 Task: Look for products in the category "Chocolate & Candy" from the brand "Unreal".
Action: Mouse moved to (19, 83)
Screenshot: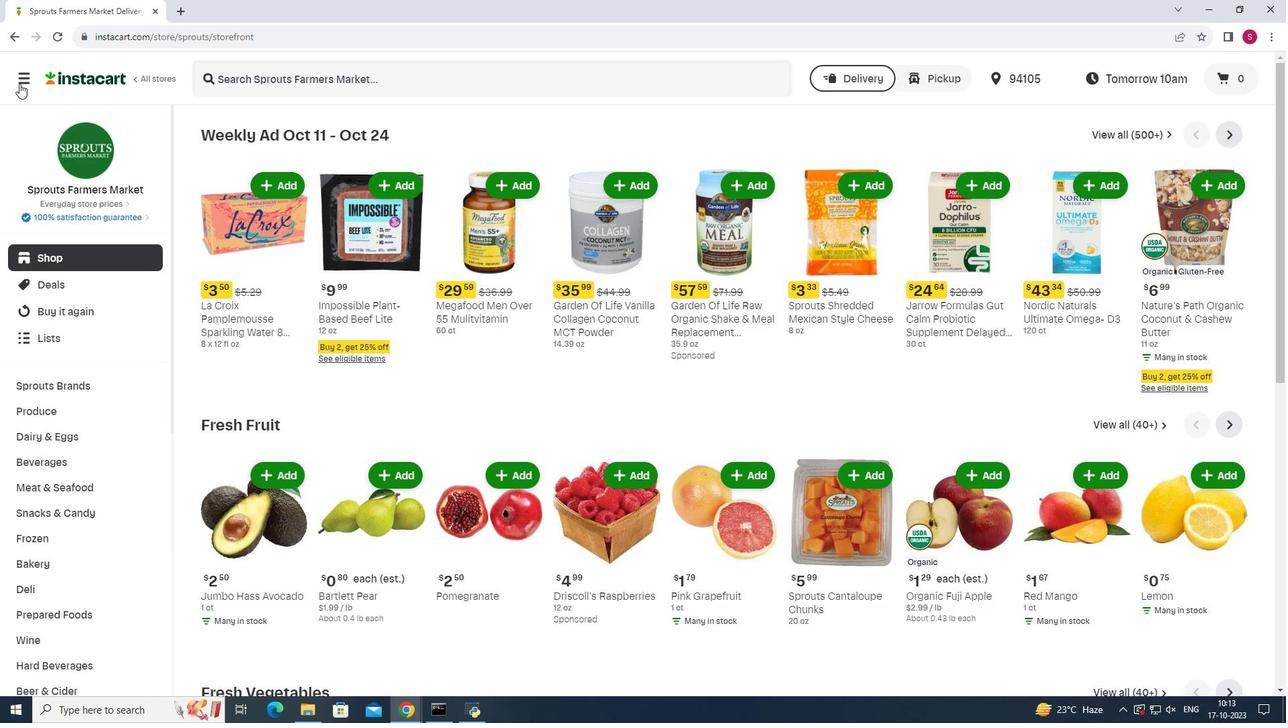 
Action: Mouse pressed left at (19, 83)
Screenshot: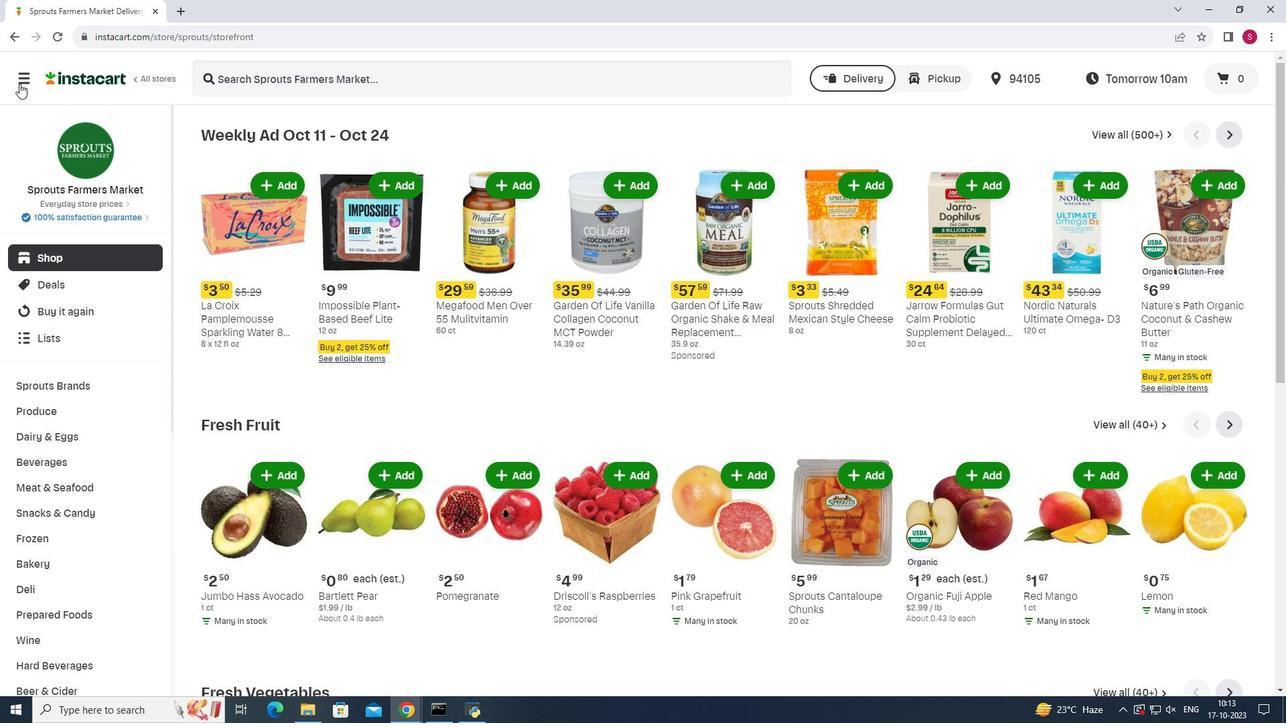 
Action: Mouse moved to (95, 349)
Screenshot: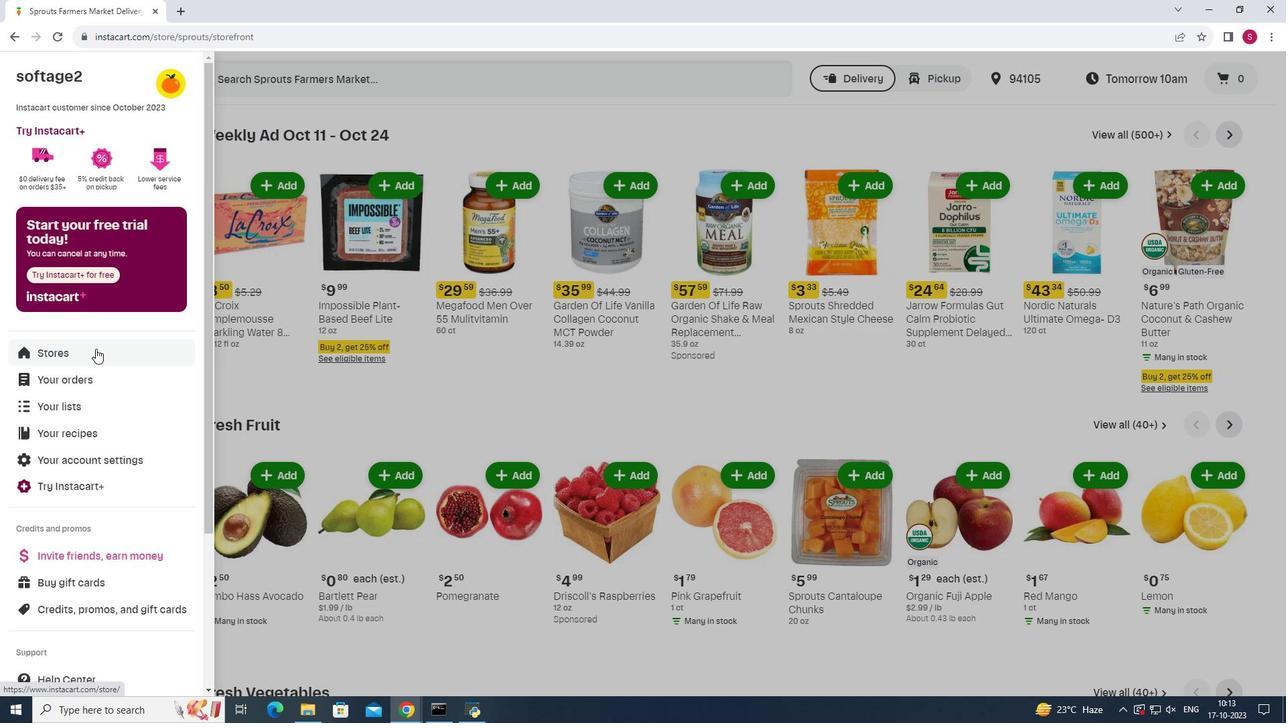 
Action: Mouse pressed left at (95, 349)
Screenshot: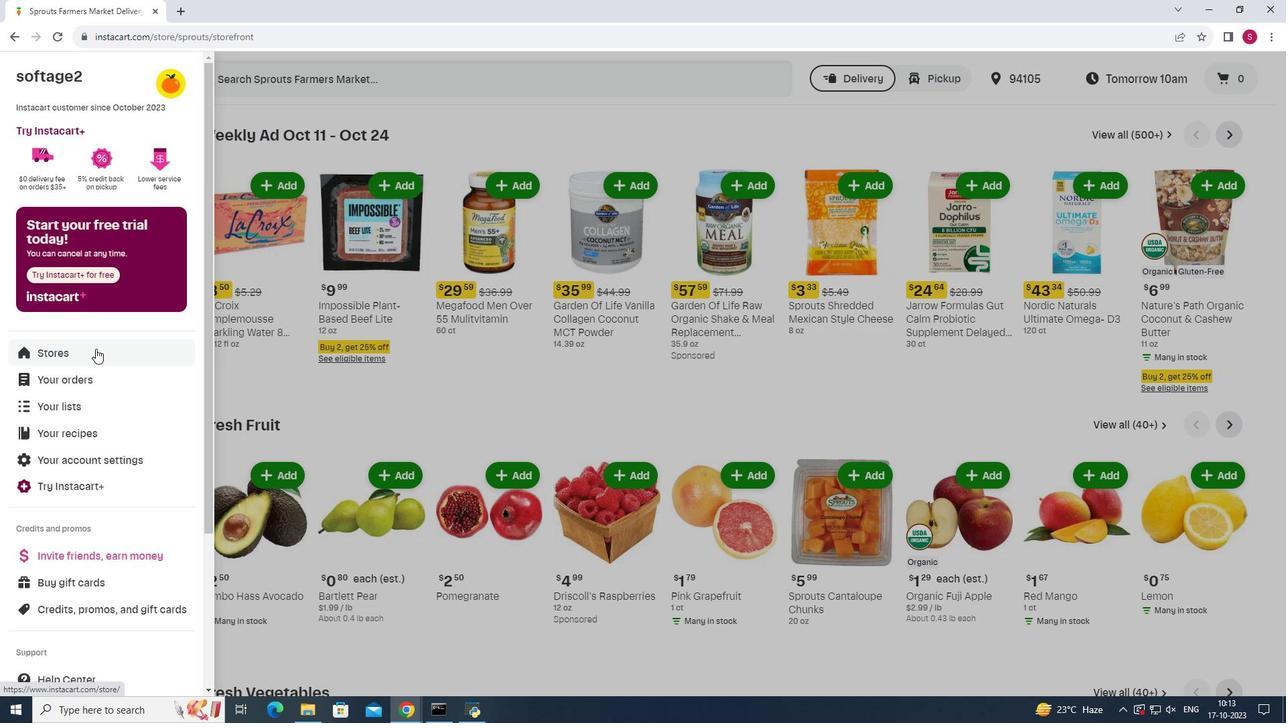 
Action: Mouse moved to (313, 112)
Screenshot: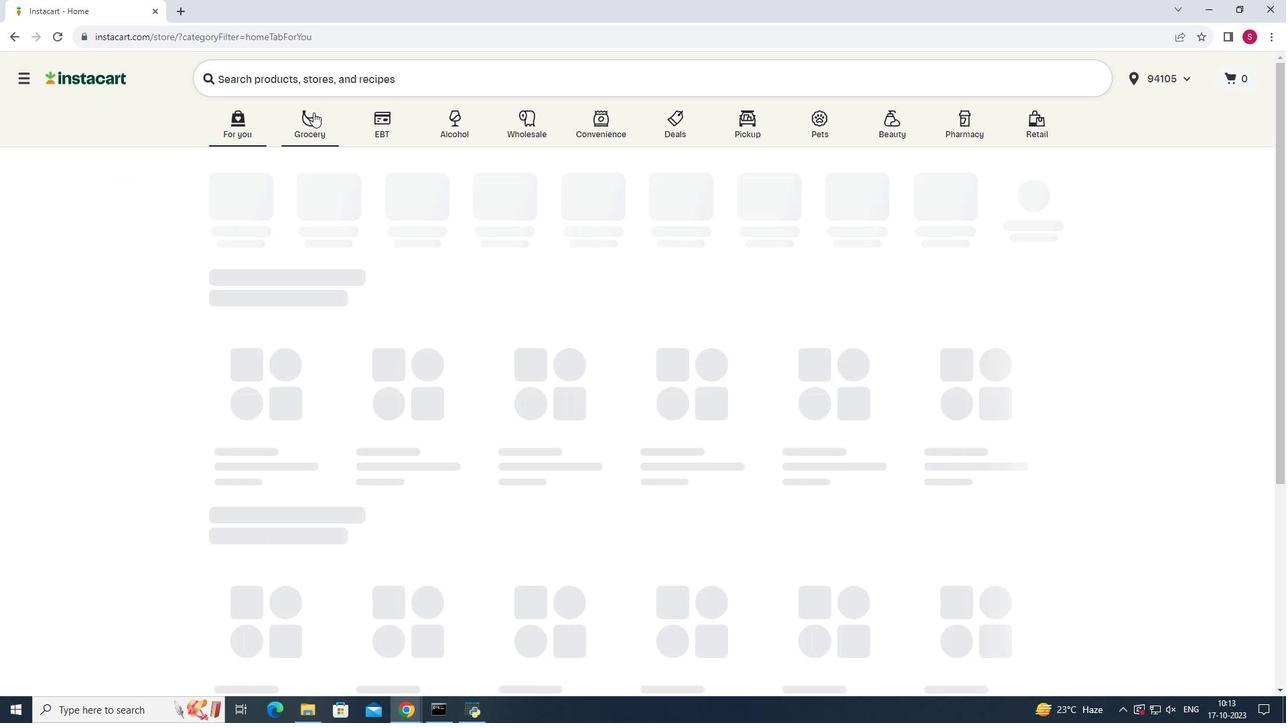 
Action: Mouse pressed left at (313, 112)
Screenshot: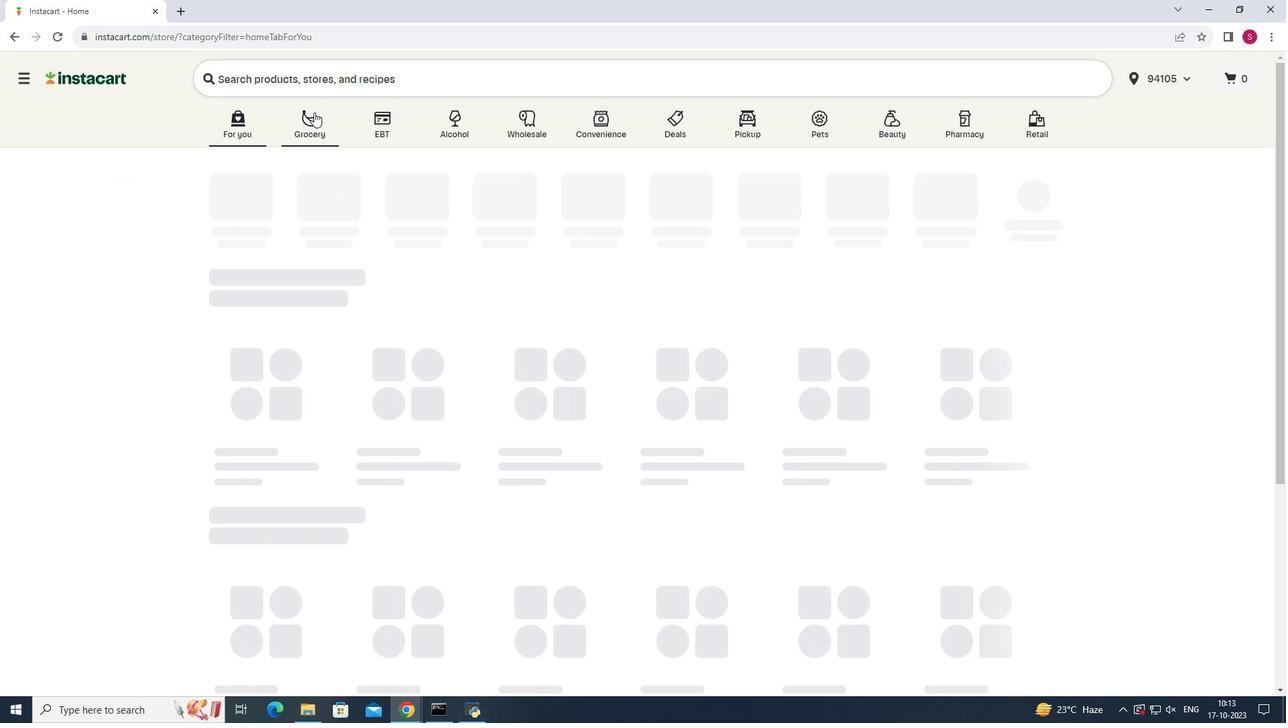 
Action: Mouse moved to (877, 175)
Screenshot: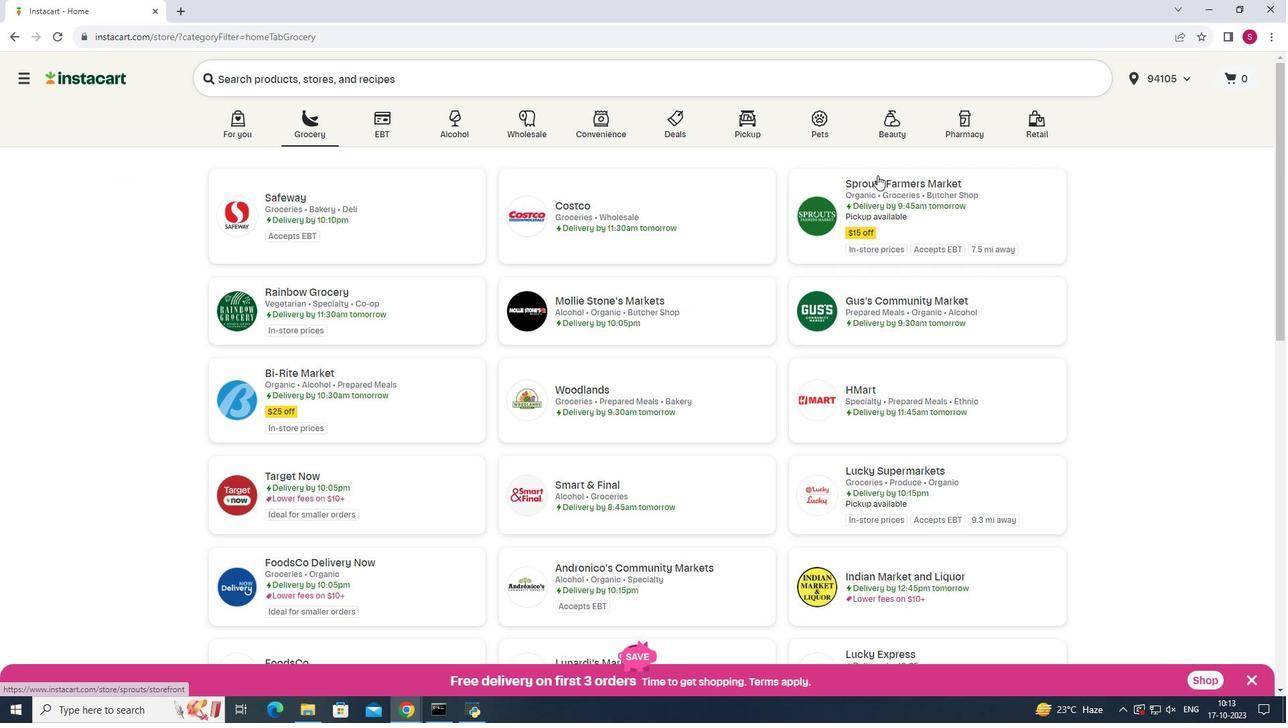 
Action: Mouse pressed left at (877, 175)
Screenshot: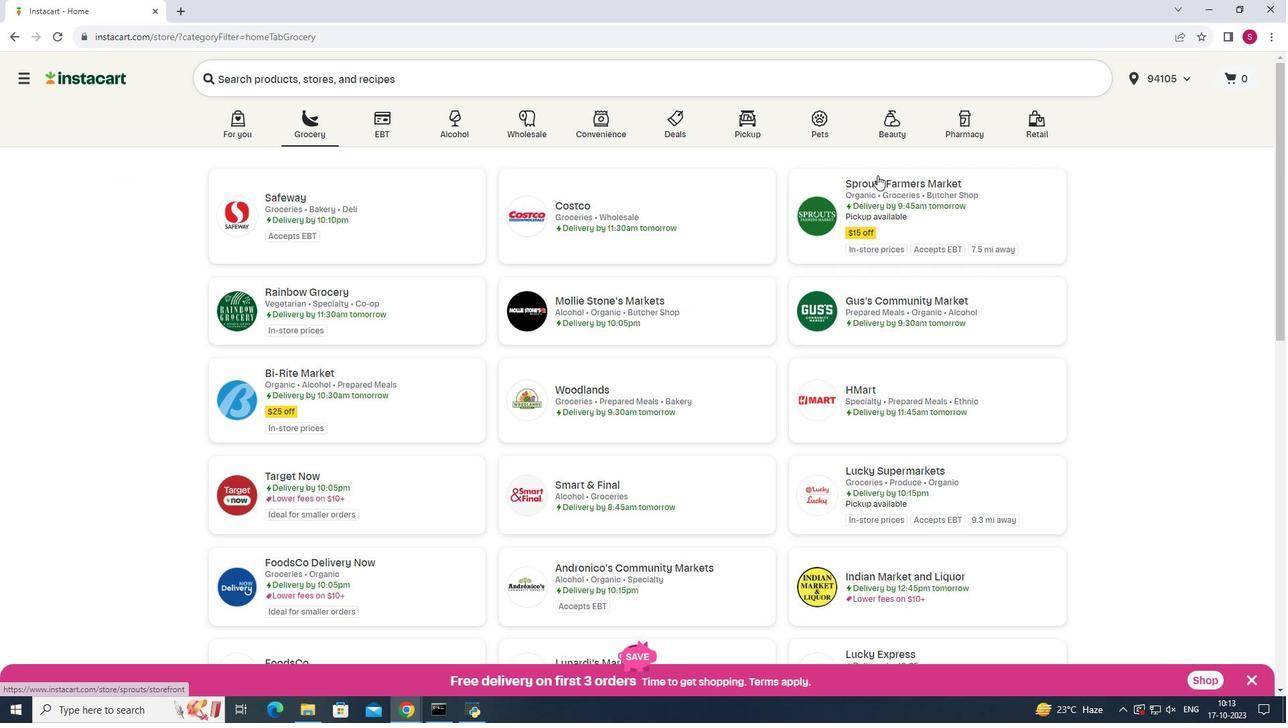 
Action: Mouse moved to (98, 511)
Screenshot: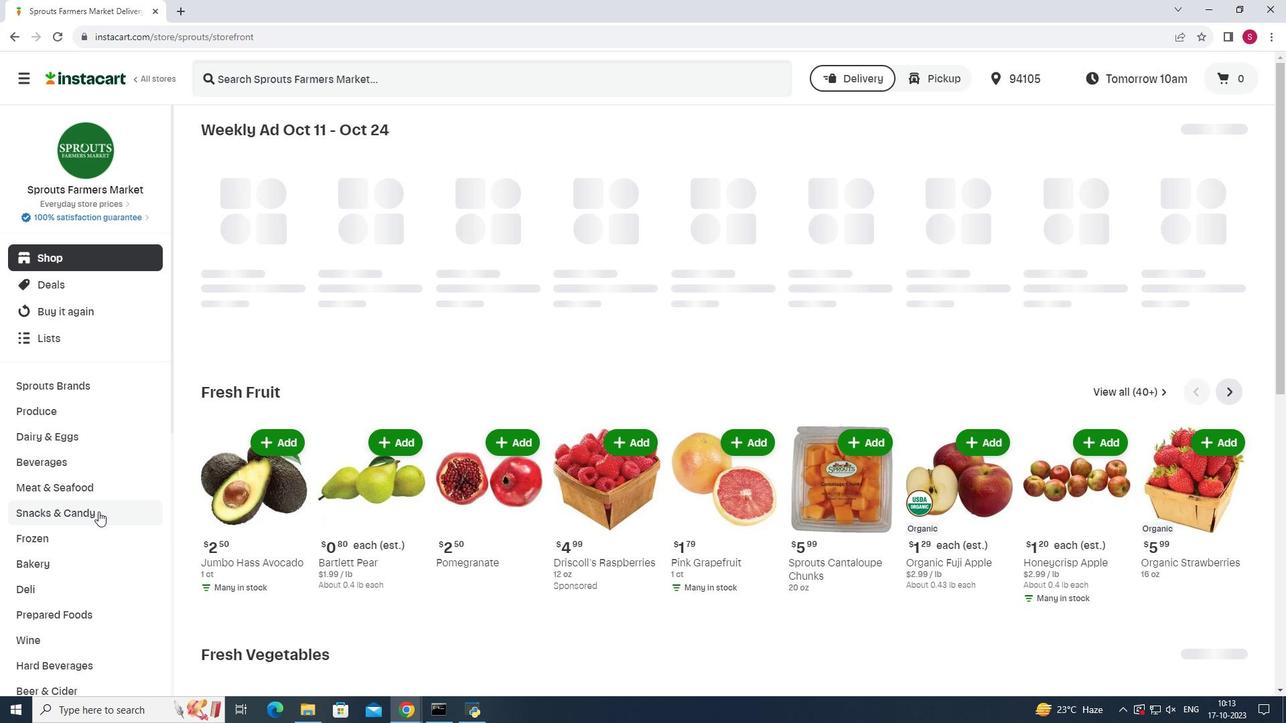 
Action: Mouse pressed left at (98, 511)
Screenshot: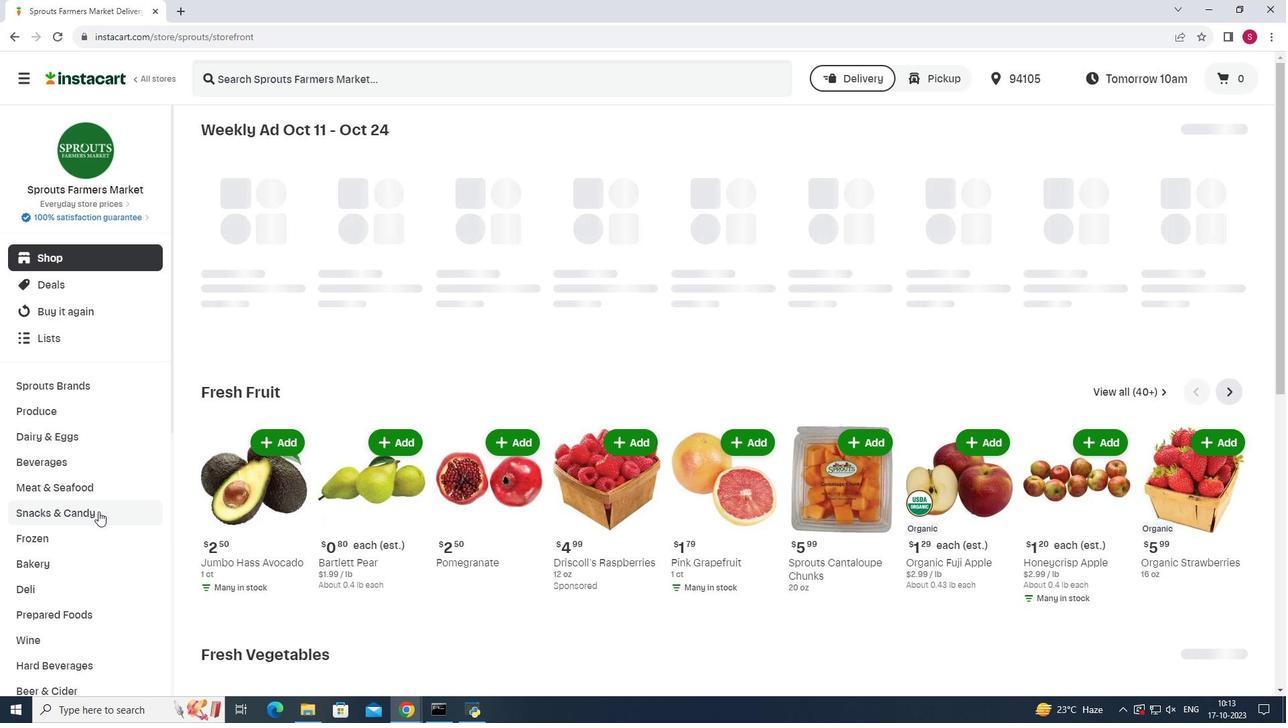 
Action: Mouse moved to (389, 168)
Screenshot: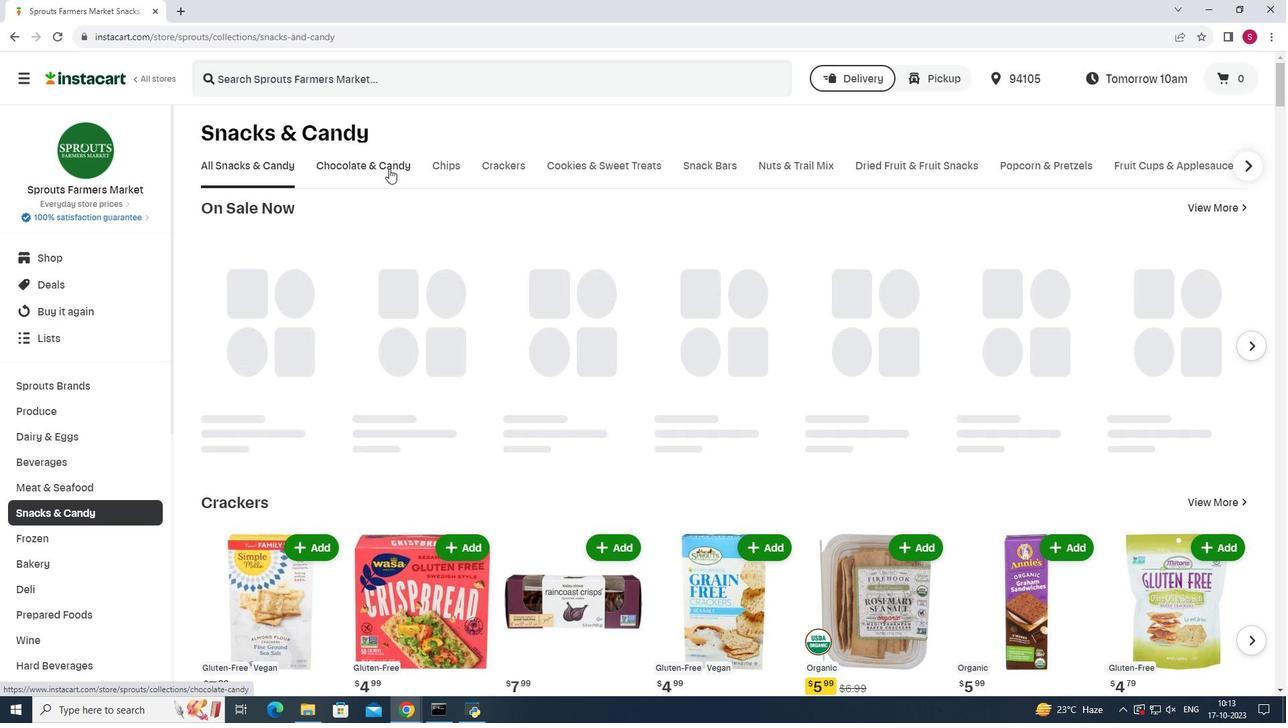 
Action: Mouse pressed left at (389, 168)
Screenshot: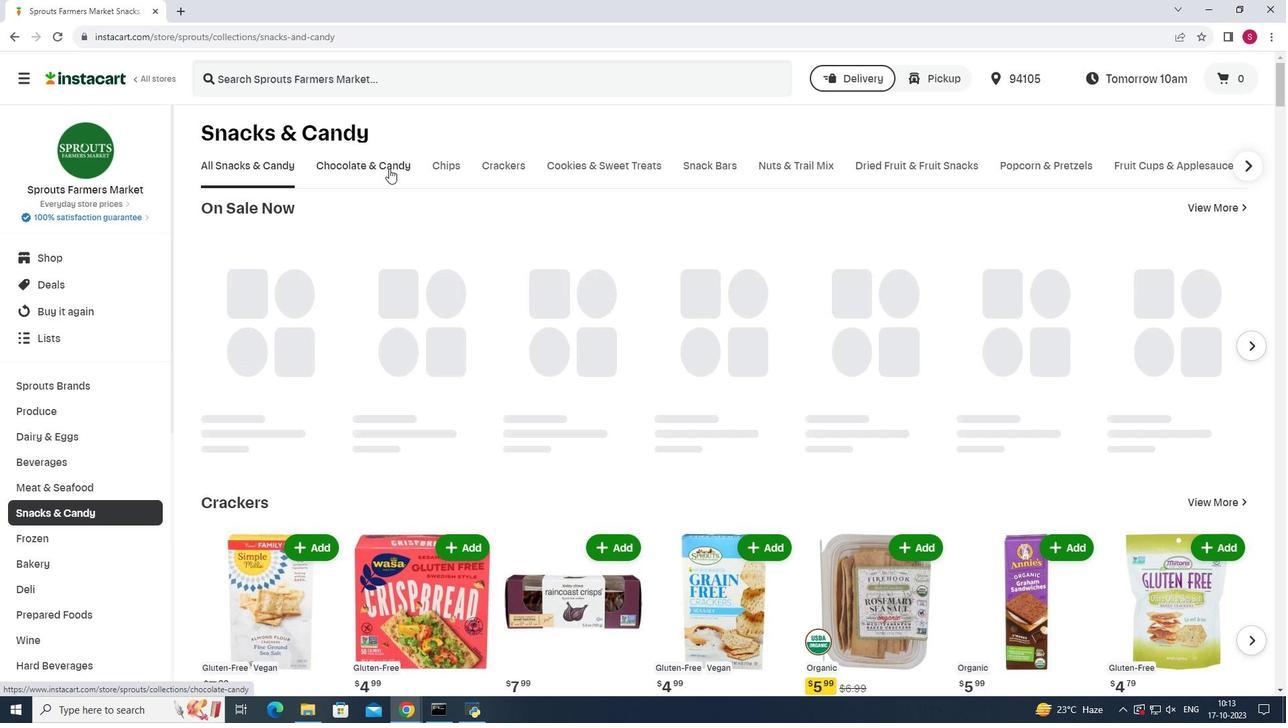 
Action: Mouse moved to (360, 223)
Screenshot: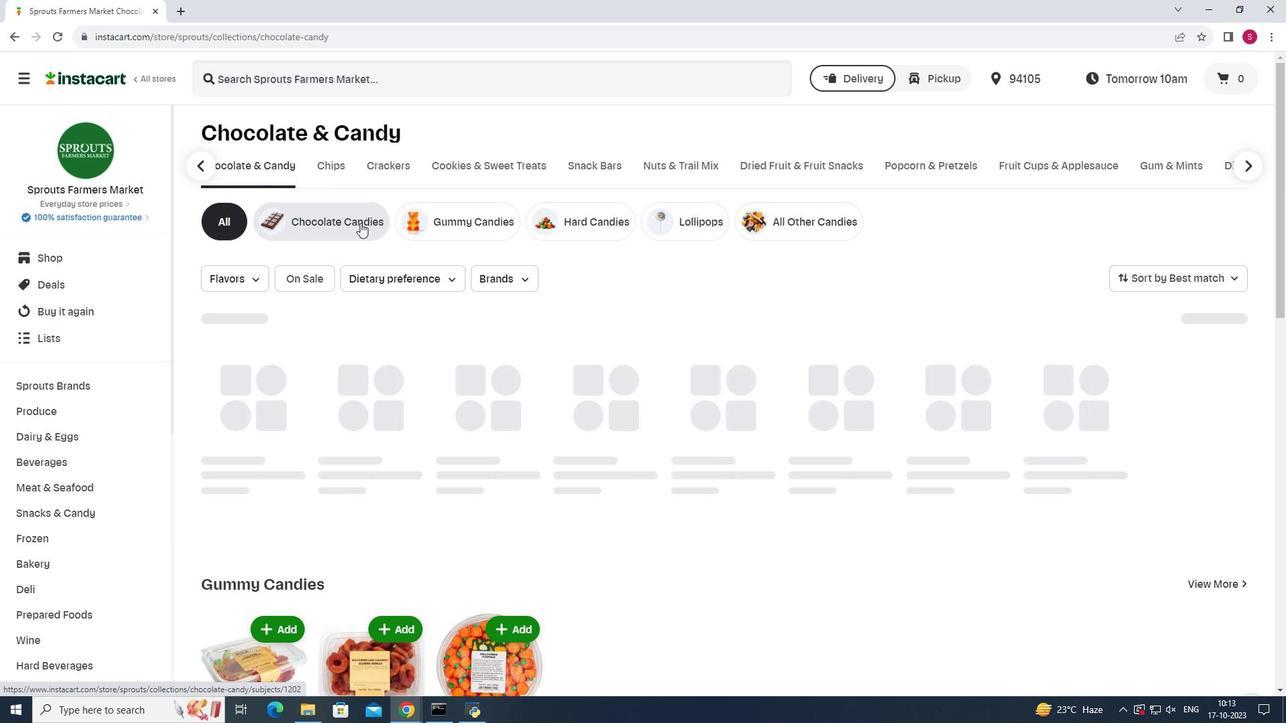 
Action: Mouse pressed left at (360, 223)
Screenshot: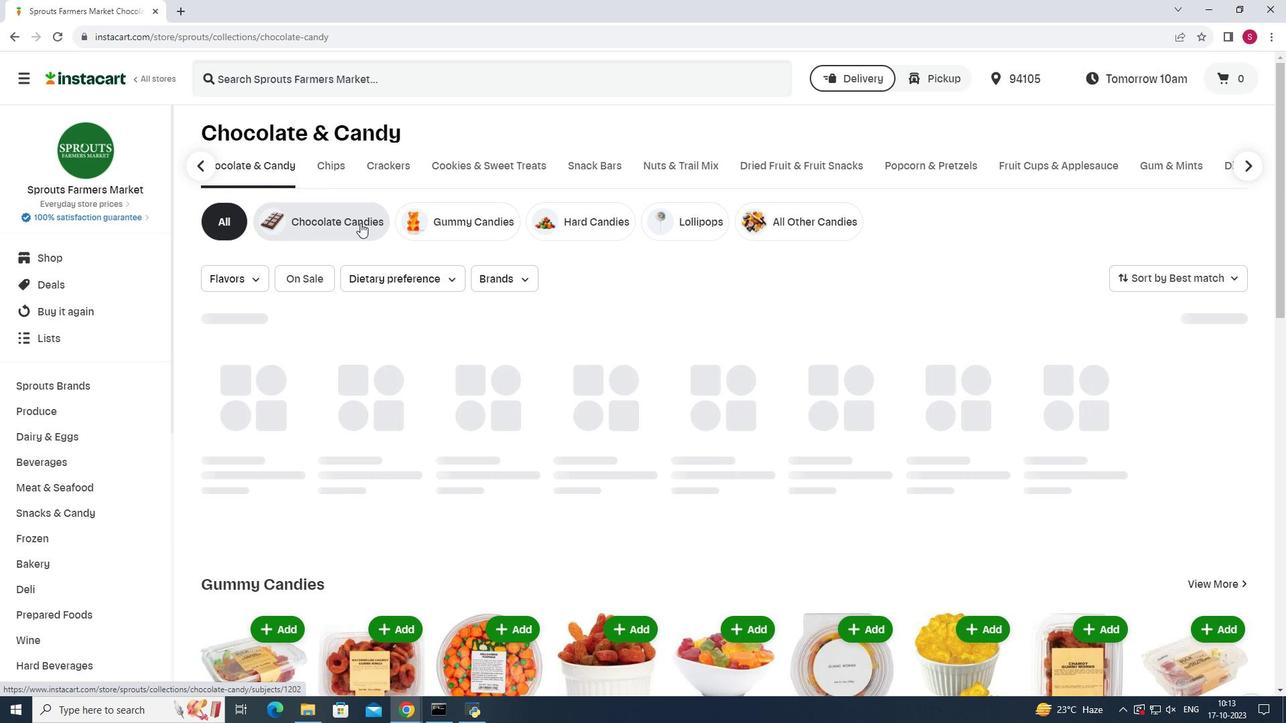 
Action: Mouse moved to (515, 282)
Screenshot: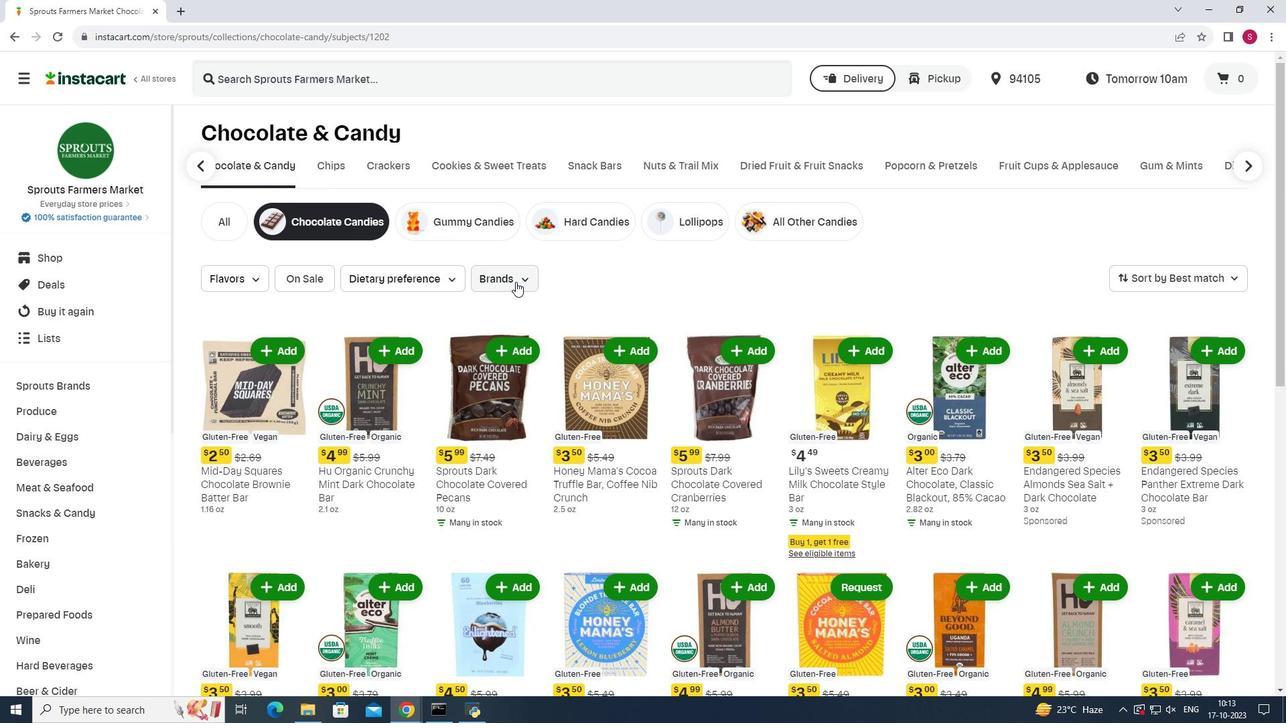 
Action: Mouse pressed left at (515, 282)
Screenshot: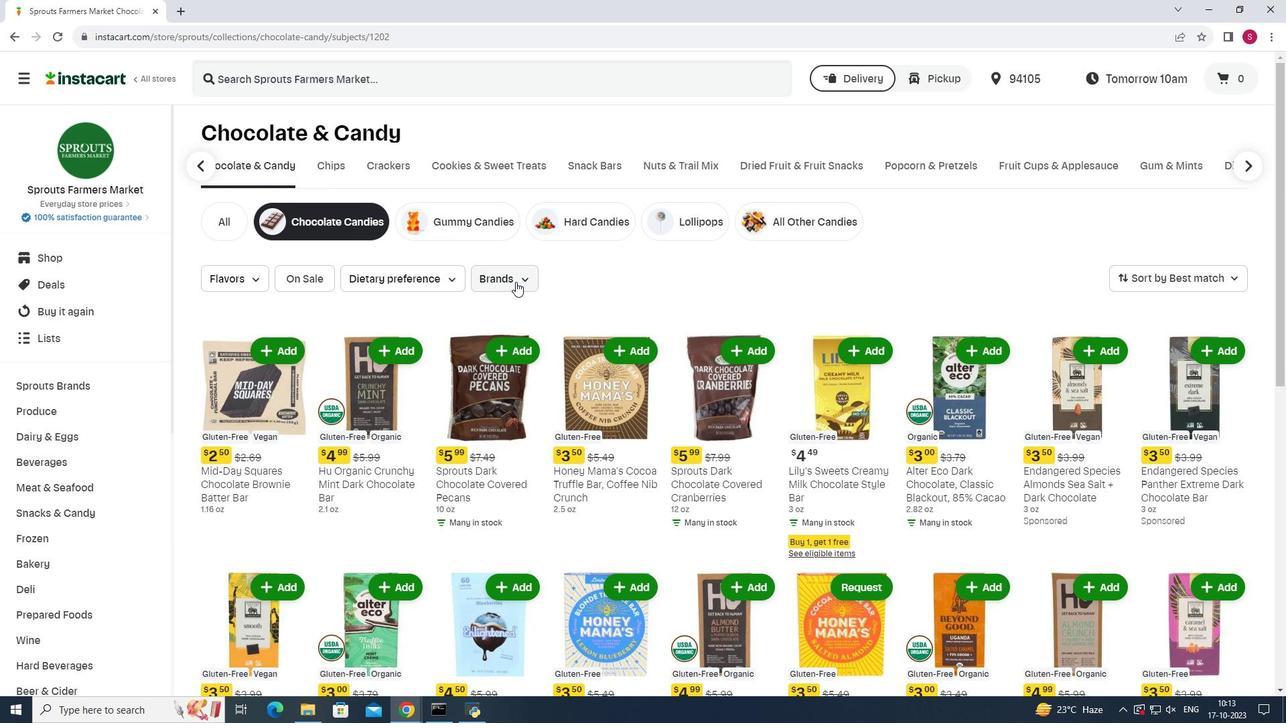 
Action: Mouse moved to (562, 353)
Screenshot: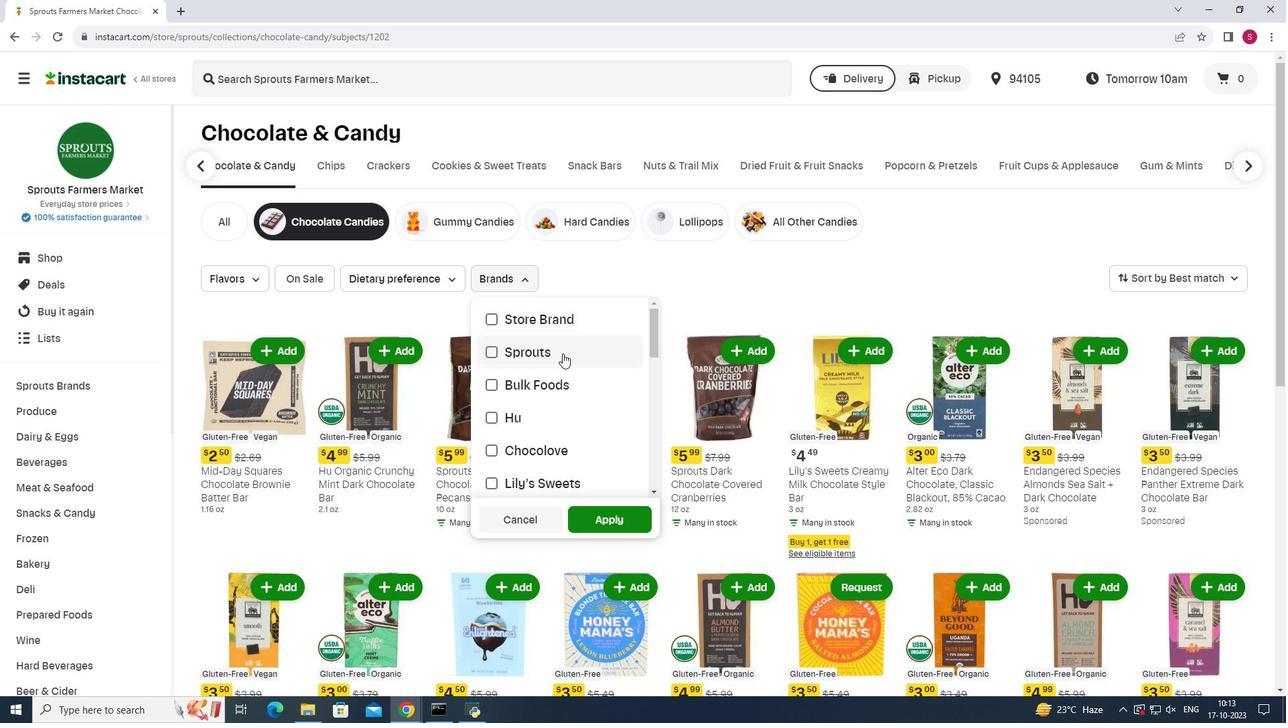 
Action: Mouse scrolled (562, 353) with delta (0, 0)
Screenshot: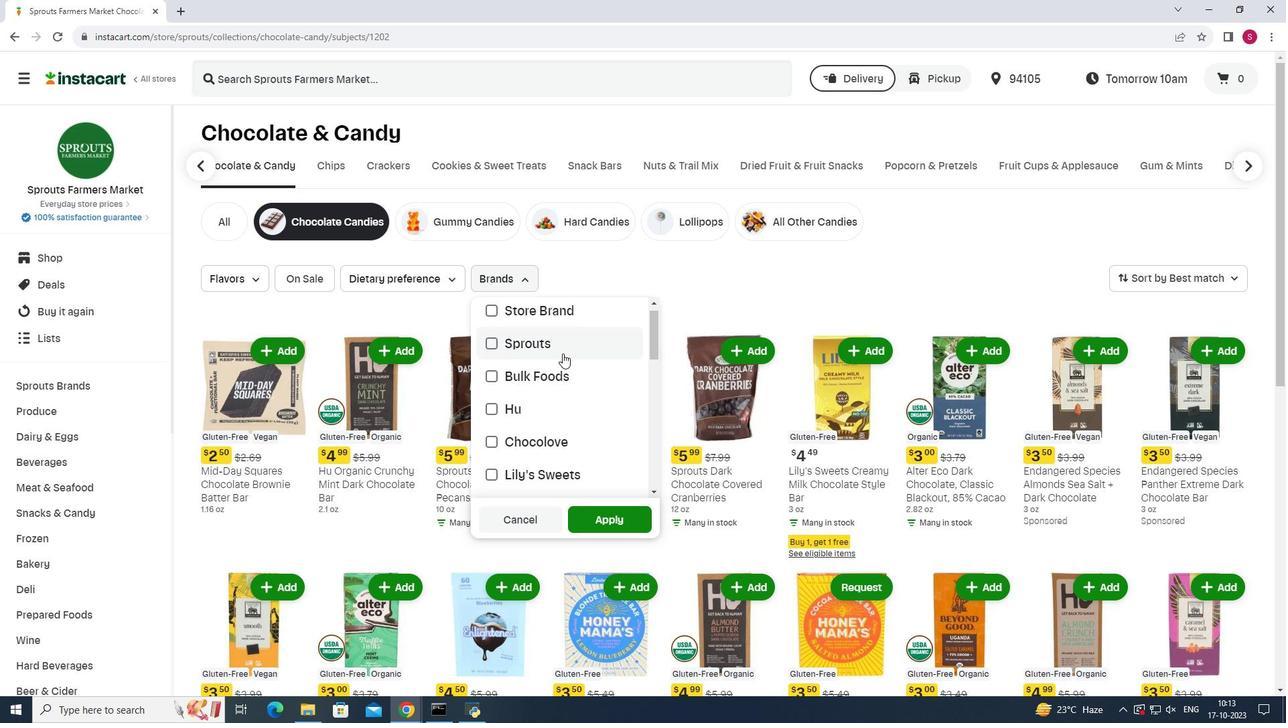 
Action: Mouse moved to (579, 353)
Screenshot: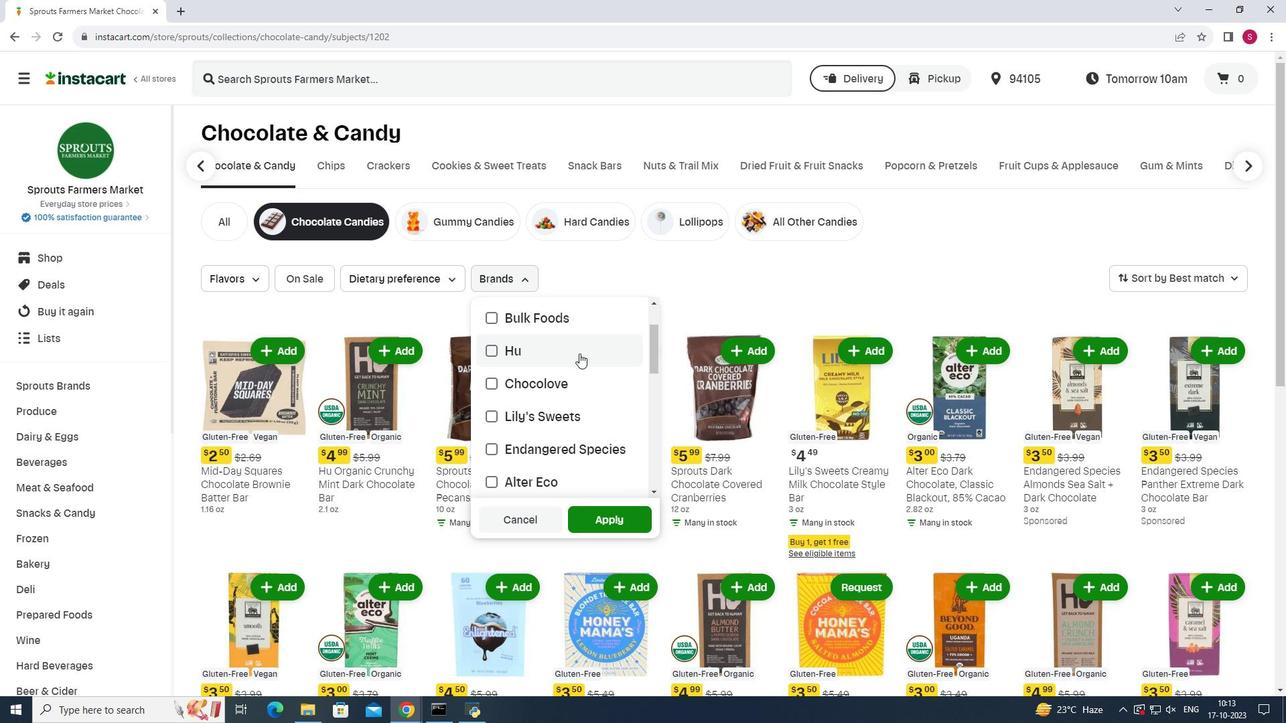 
Action: Mouse scrolled (579, 353) with delta (0, 0)
Screenshot: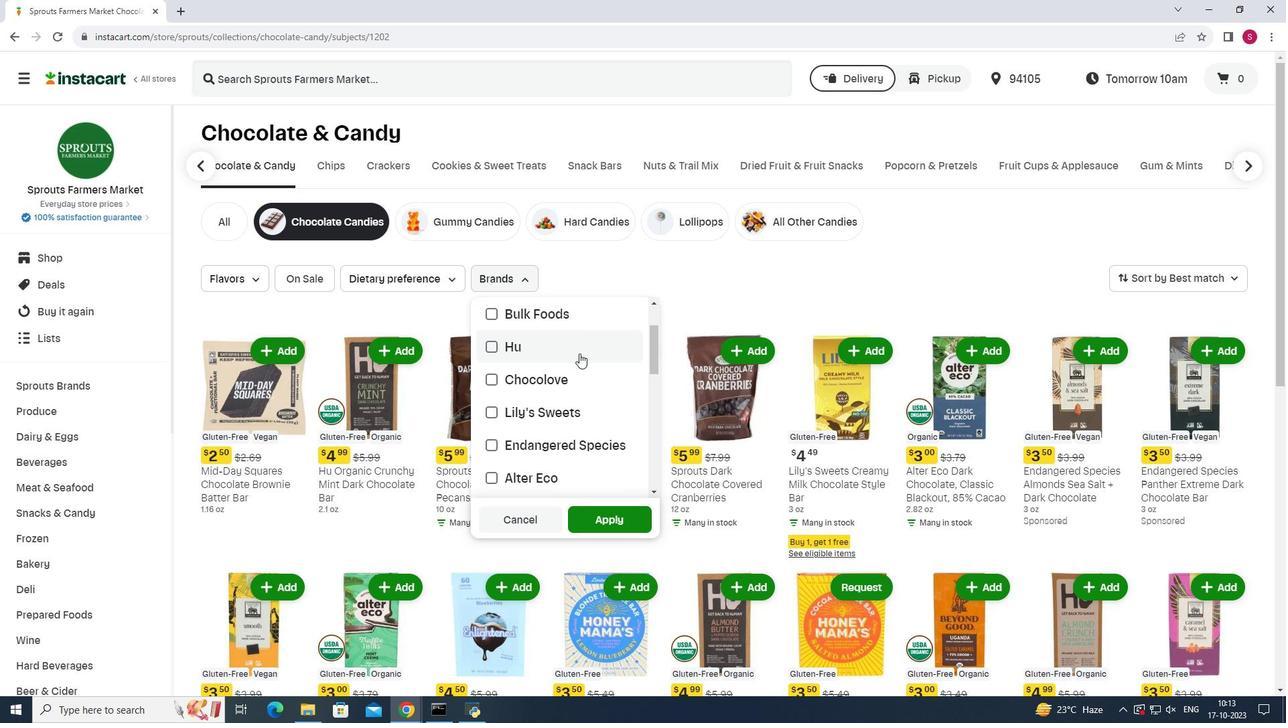 
Action: Mouse scrolled (579, 353) with delta (0, 0)
Screenshot: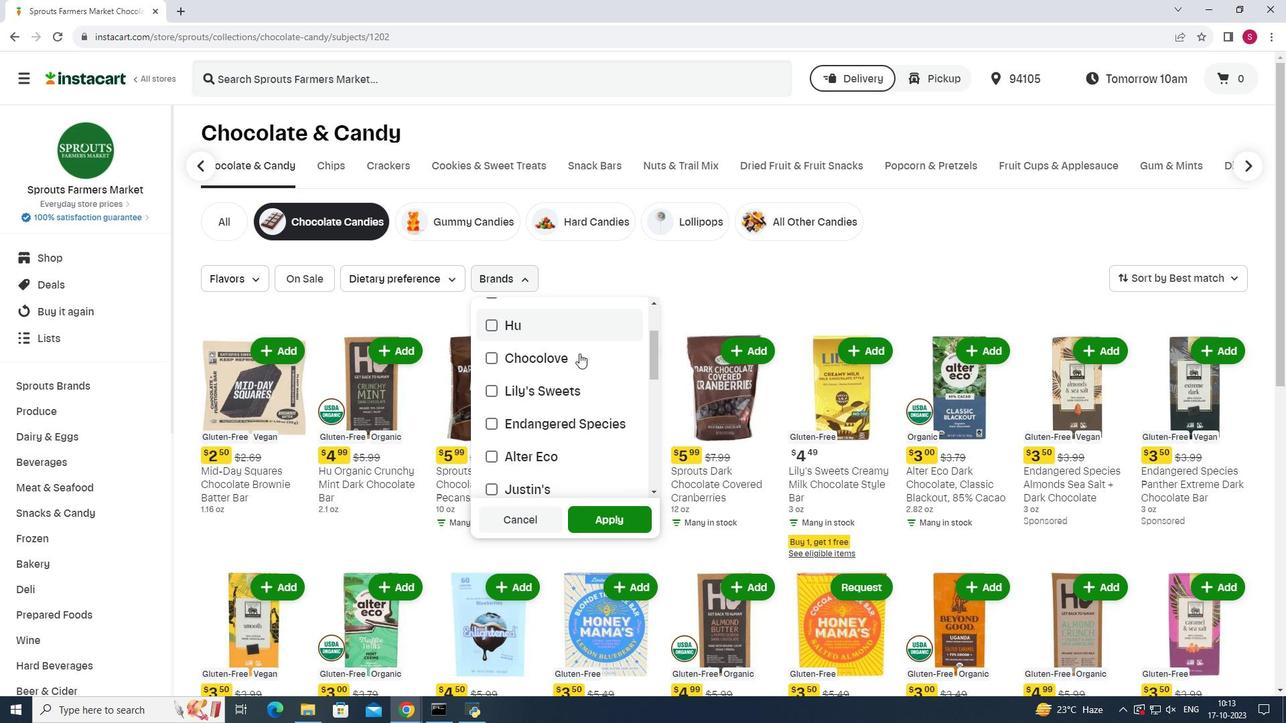 
Action: Mouse scrolled (579, 353) with delta (0, 0)
Screenshot: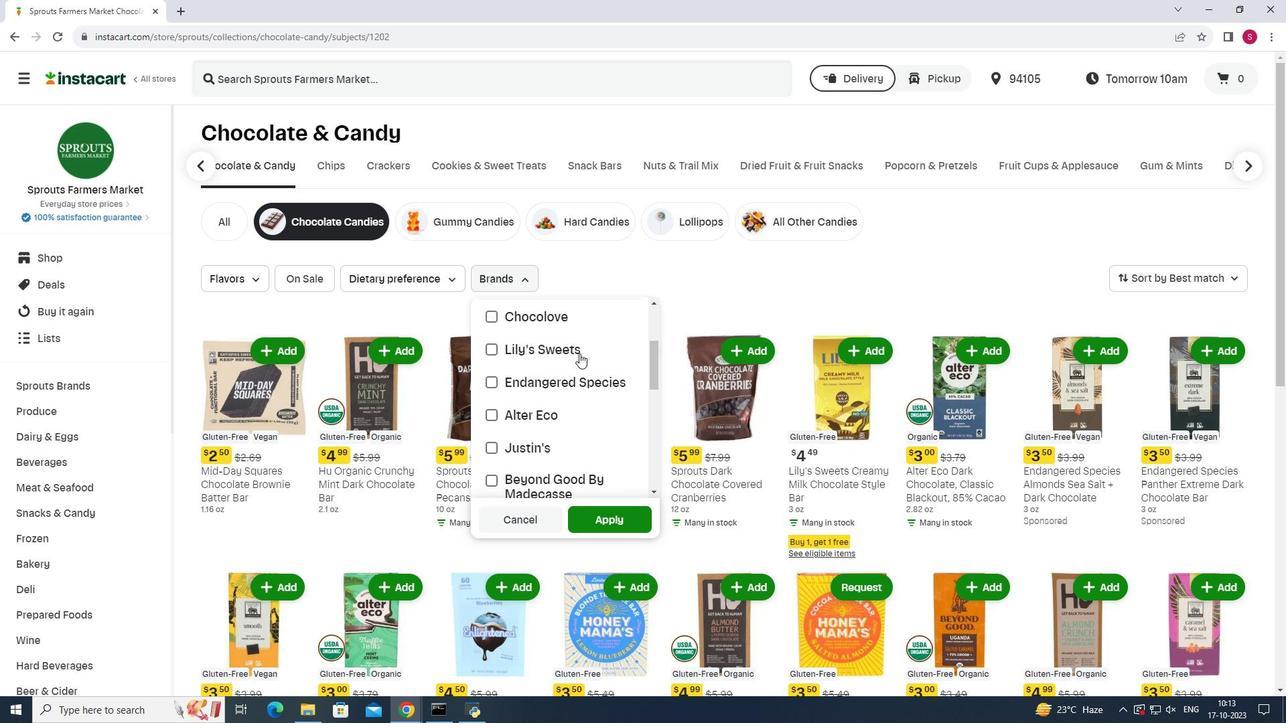 
Action: Mouse scrolled (579, 353) with delta (0, 0)
Screenshot: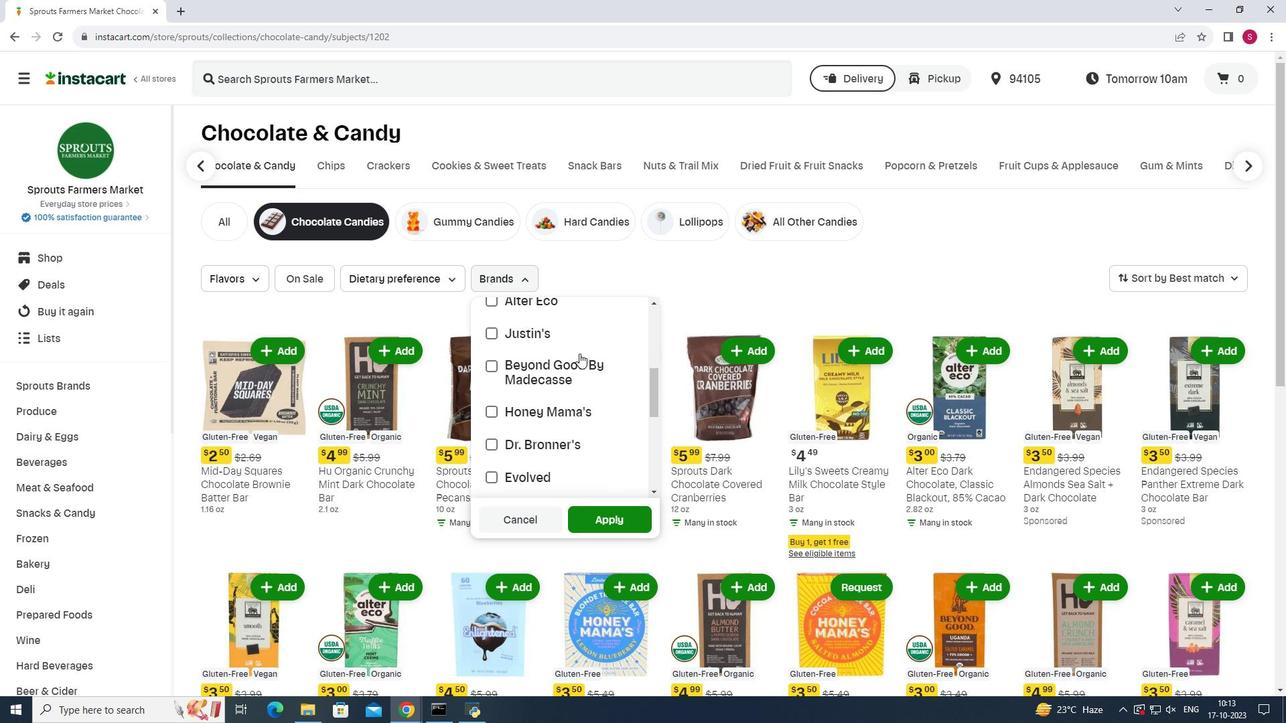 
Action: Mouse moved to (486, 424)
Screenshot: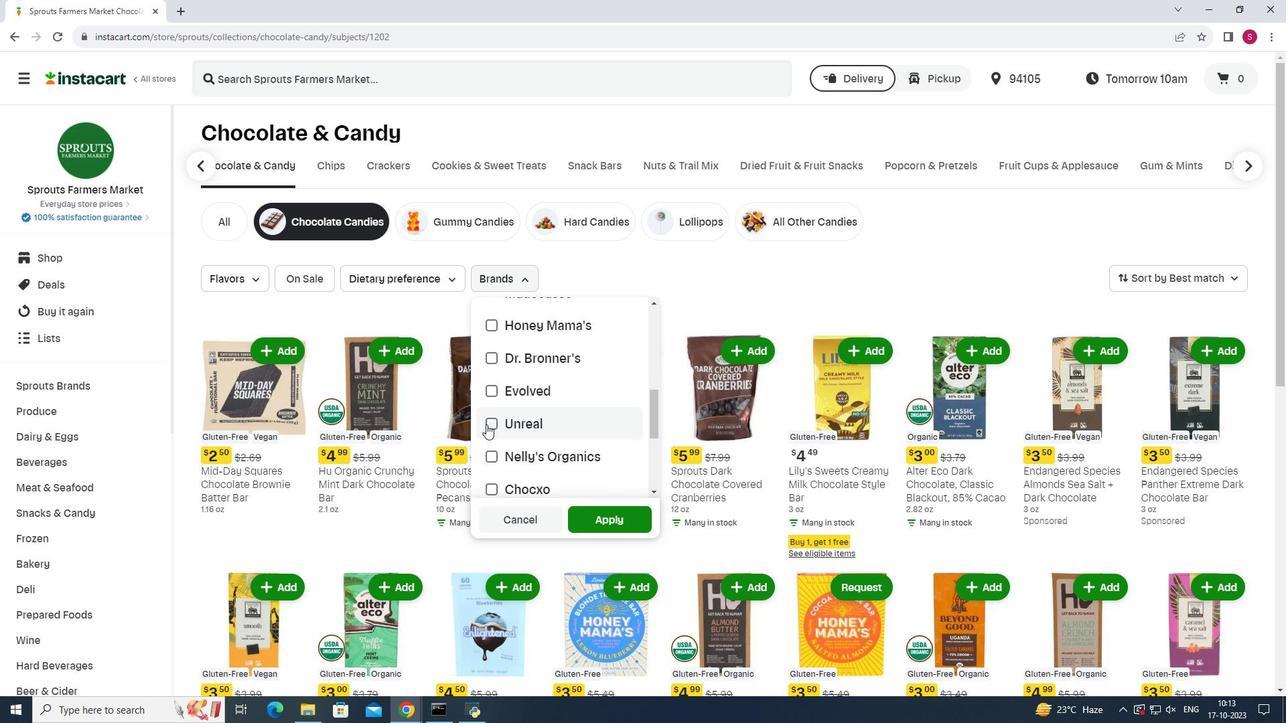 
Action: Mouse pressed left at (486, 424)
Screenshot: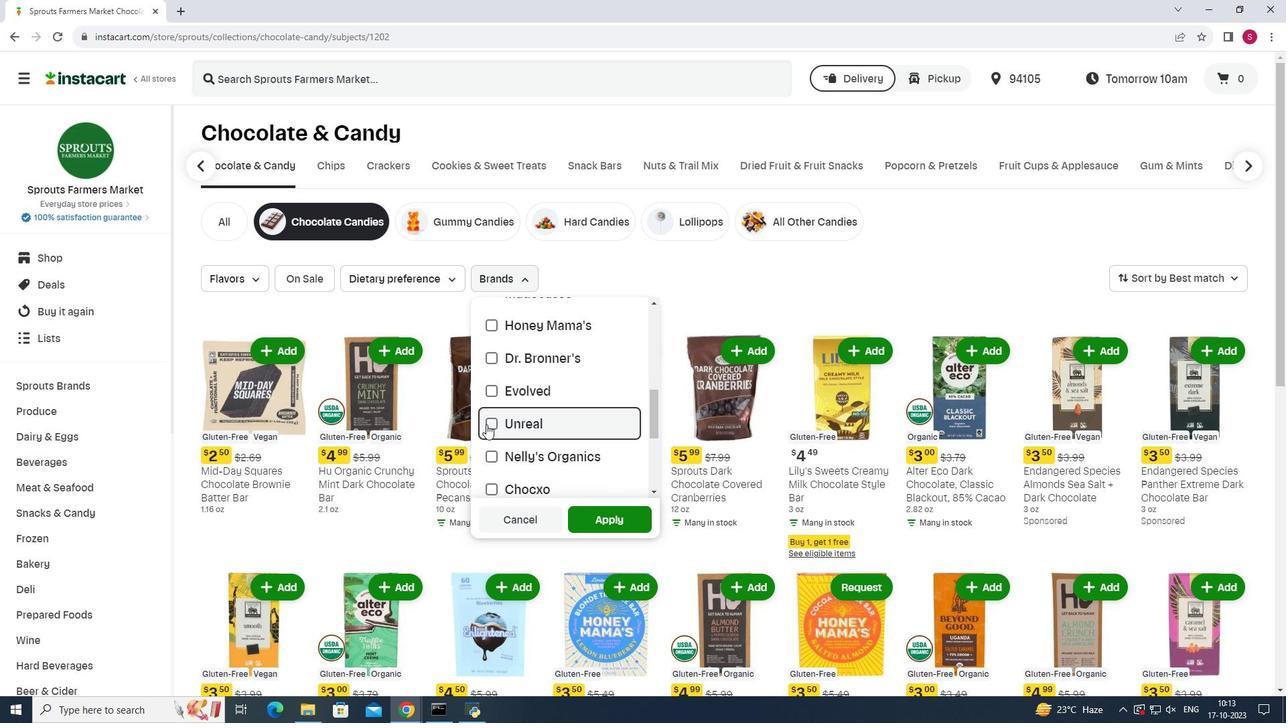 
Action: Mouse moved to (604, 519)
Screenshot: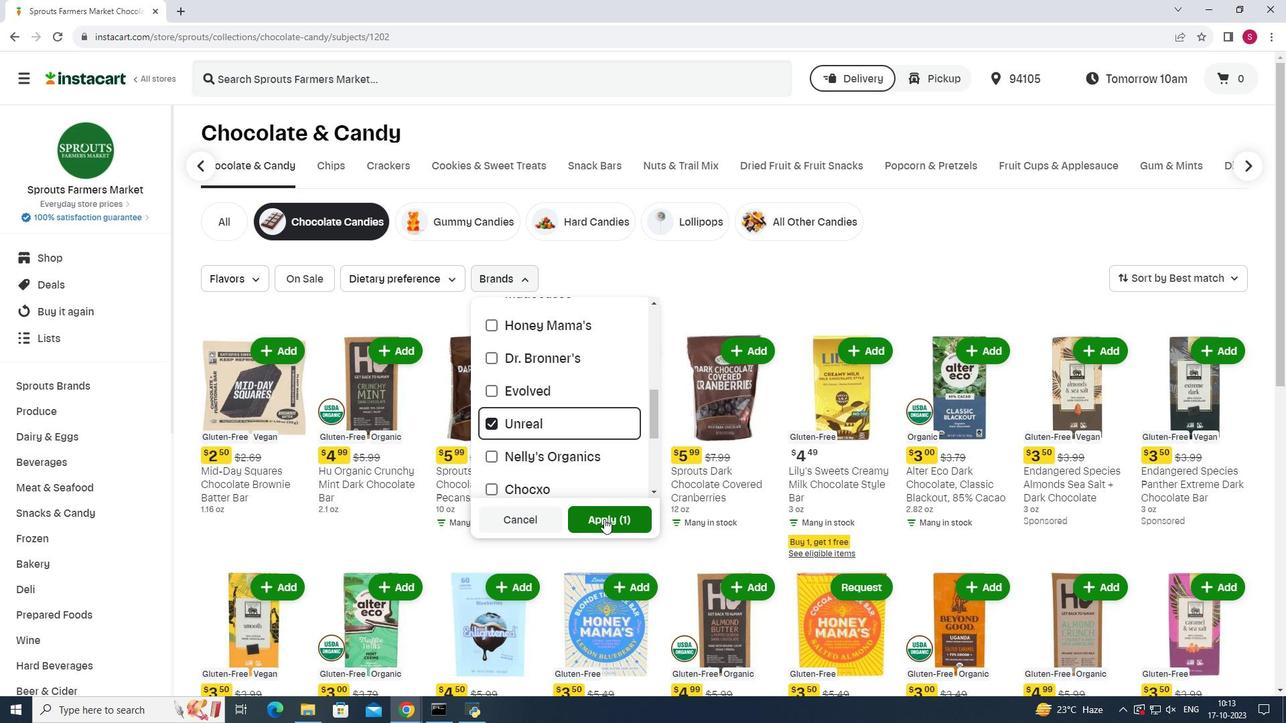 
Action: Mouse pressed left at (604, 519)
Screenshot: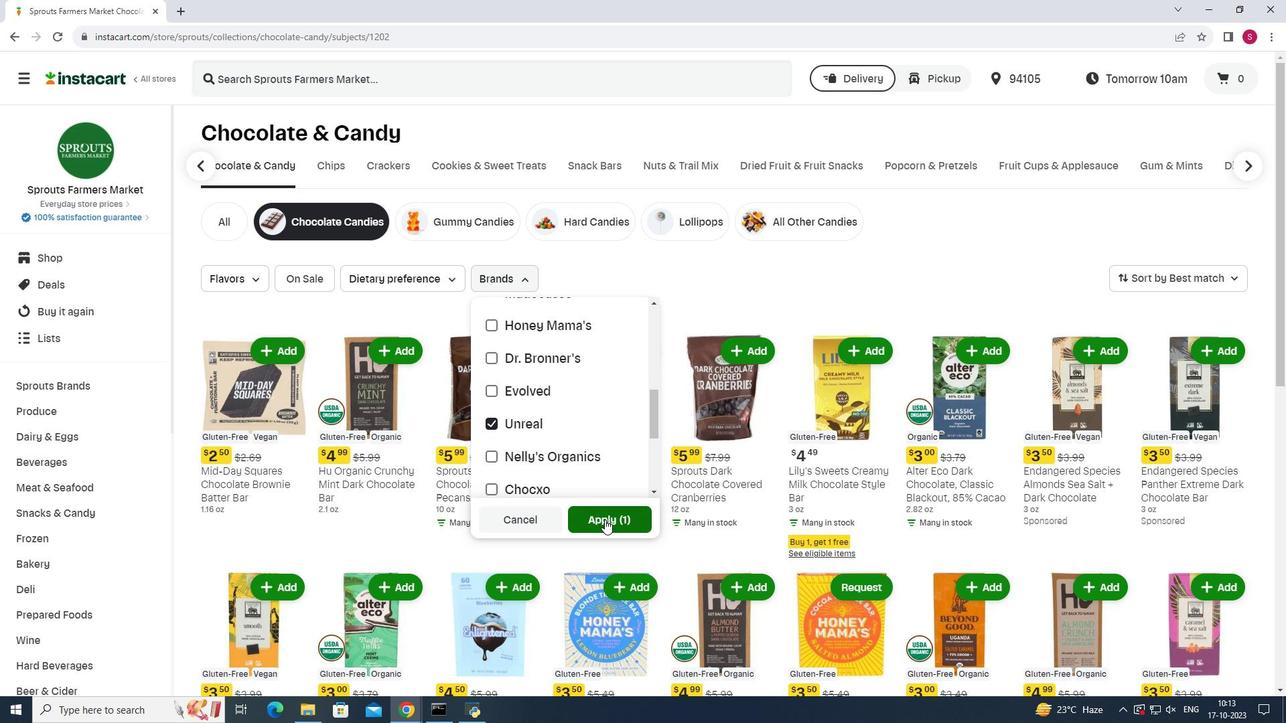 
Action: Mouse moved to (775, 296)
Screenshot: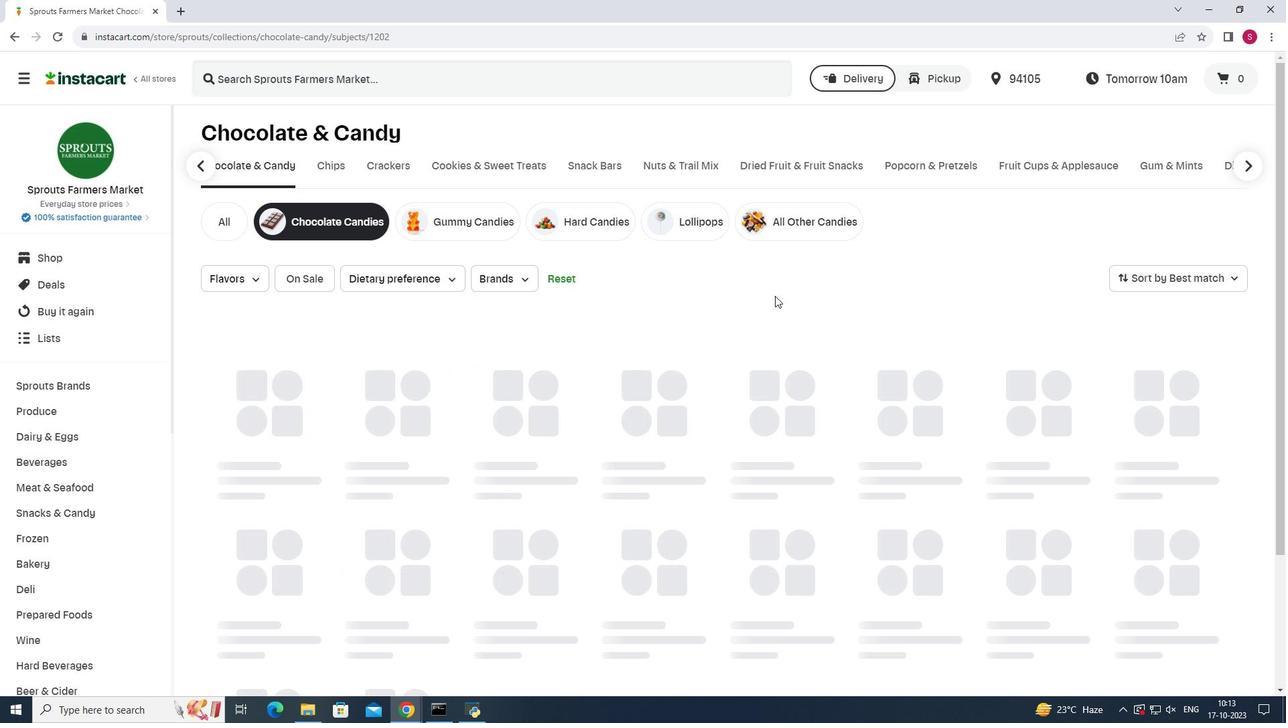 
